 Task: Select civil rights and social action as the cause.
Action: Mouse moved to (763, 70)
Screenshot: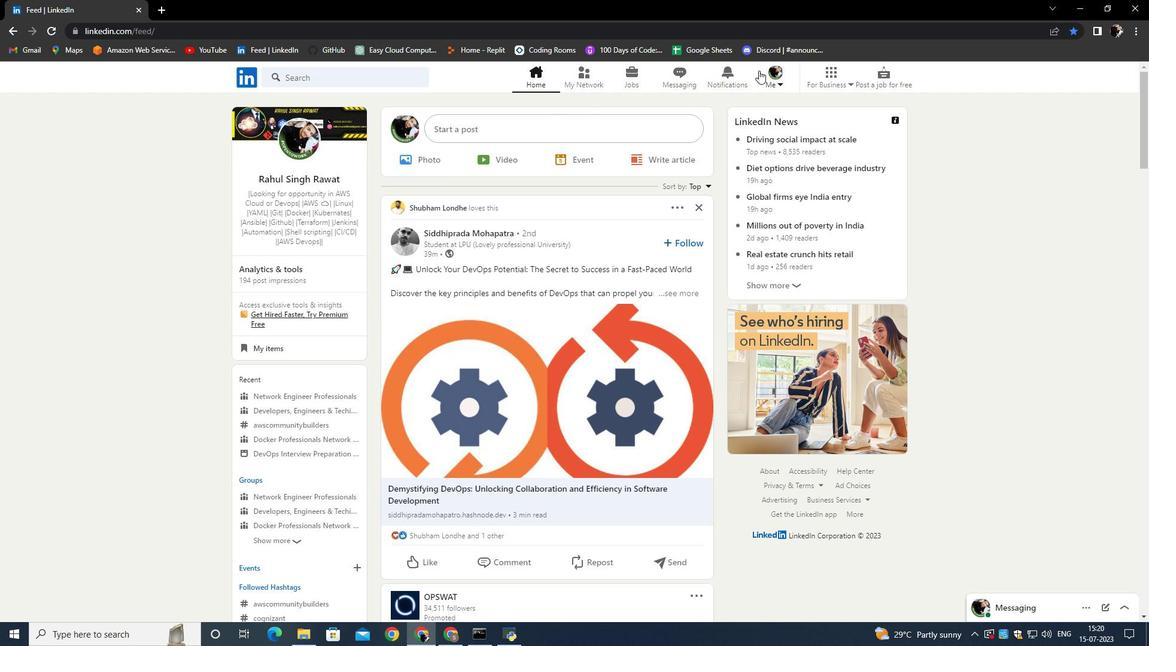 
Action: Mouse pressed left at (763, 70)
Screenshot: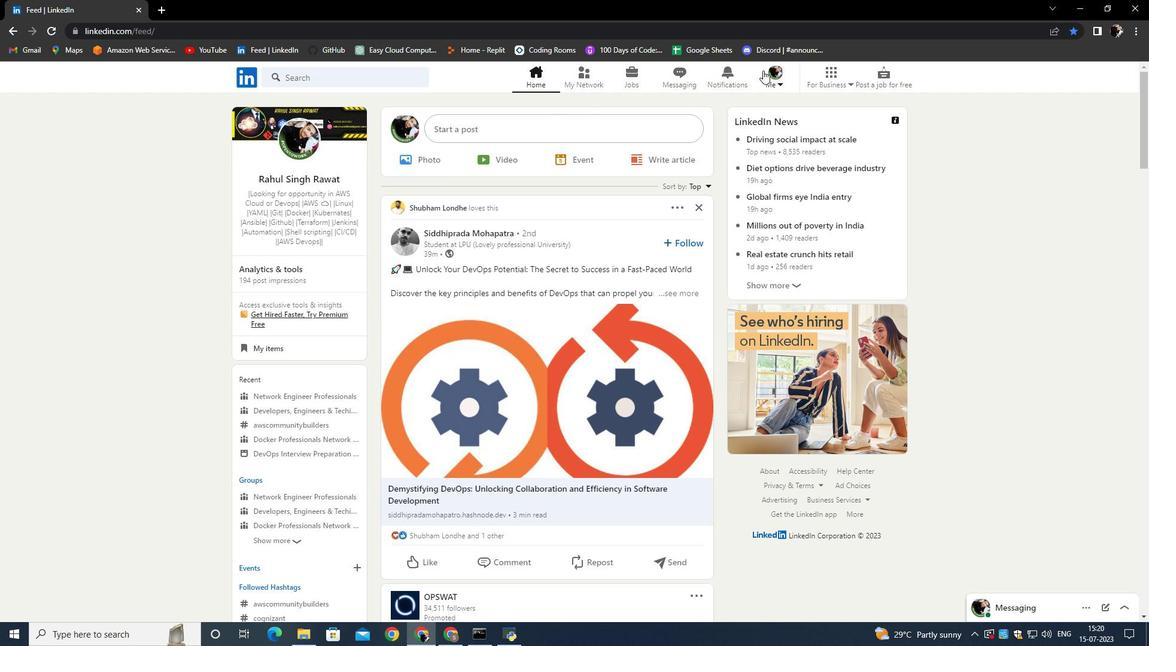 
Action: Mouse moved to (657, 163)
Screenshot: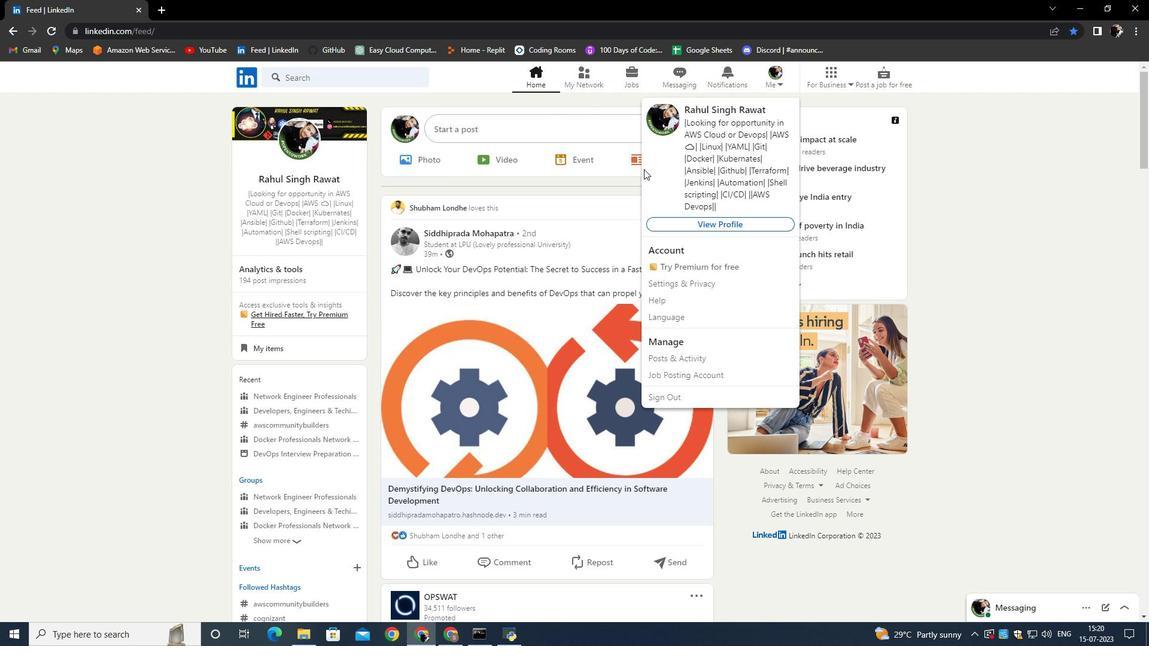 
Action: Mouse pressed left at (657, 163)
Screenshot: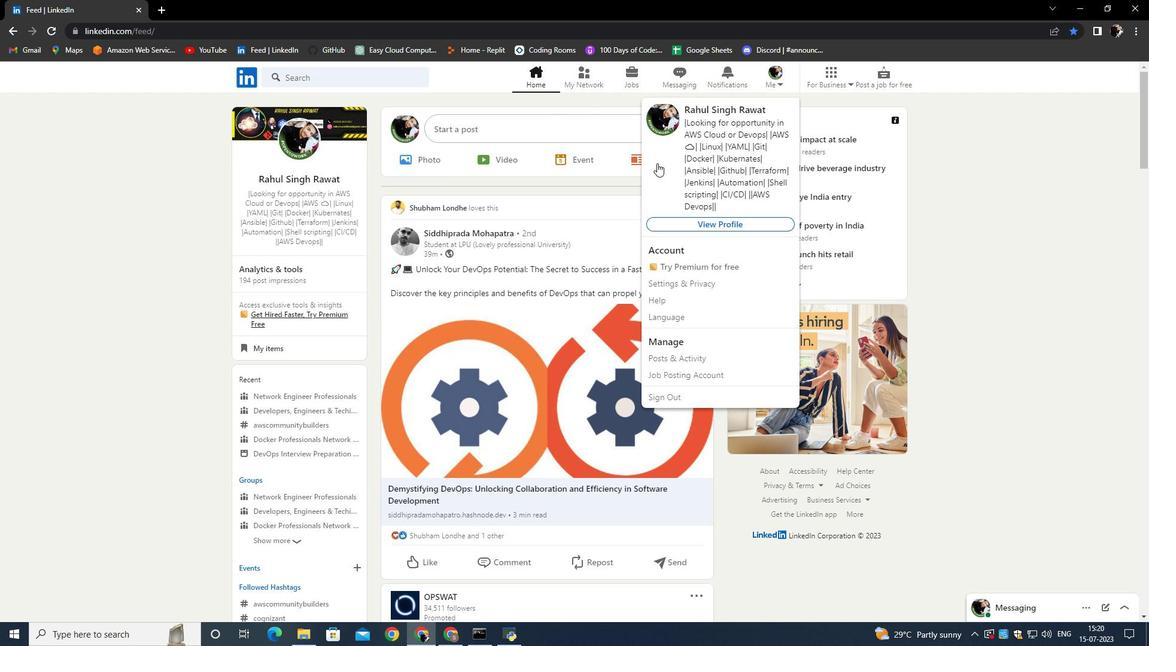 
Action: Mouse moved to (380, 453)
Screenshot: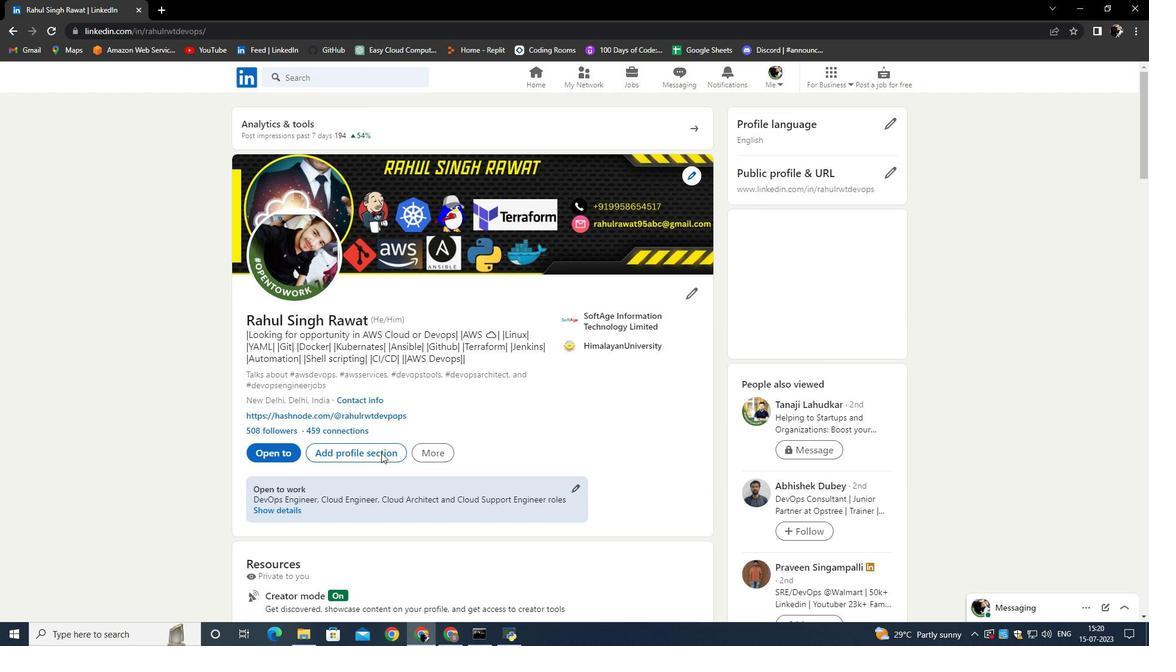 
Action: Mouse pressed left at (380, 453)
Screenshot: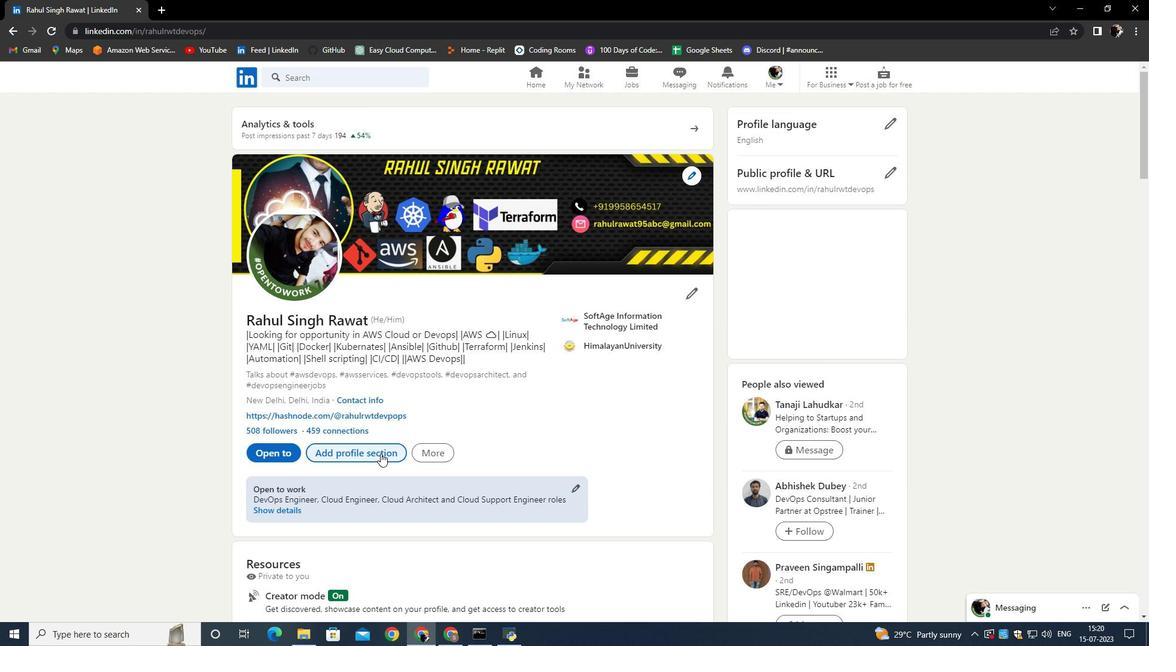 
Action: Mouse moved to (489, 332)
Screenshot: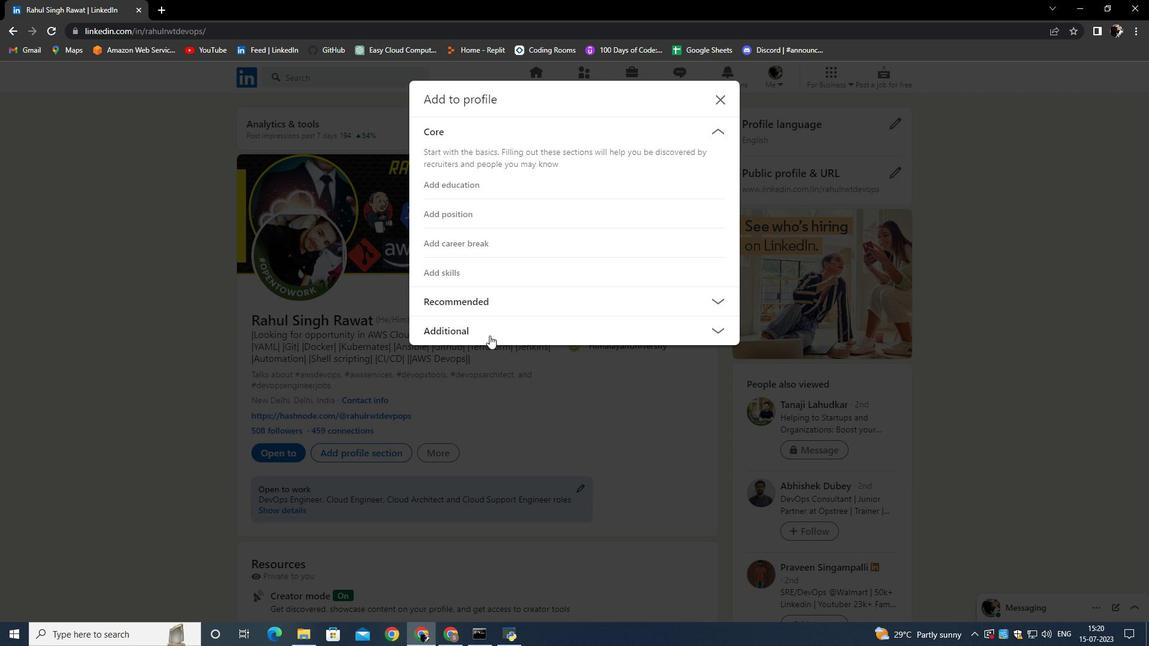 
Action: Mouse pressed left at (489, 332)
Screenshot: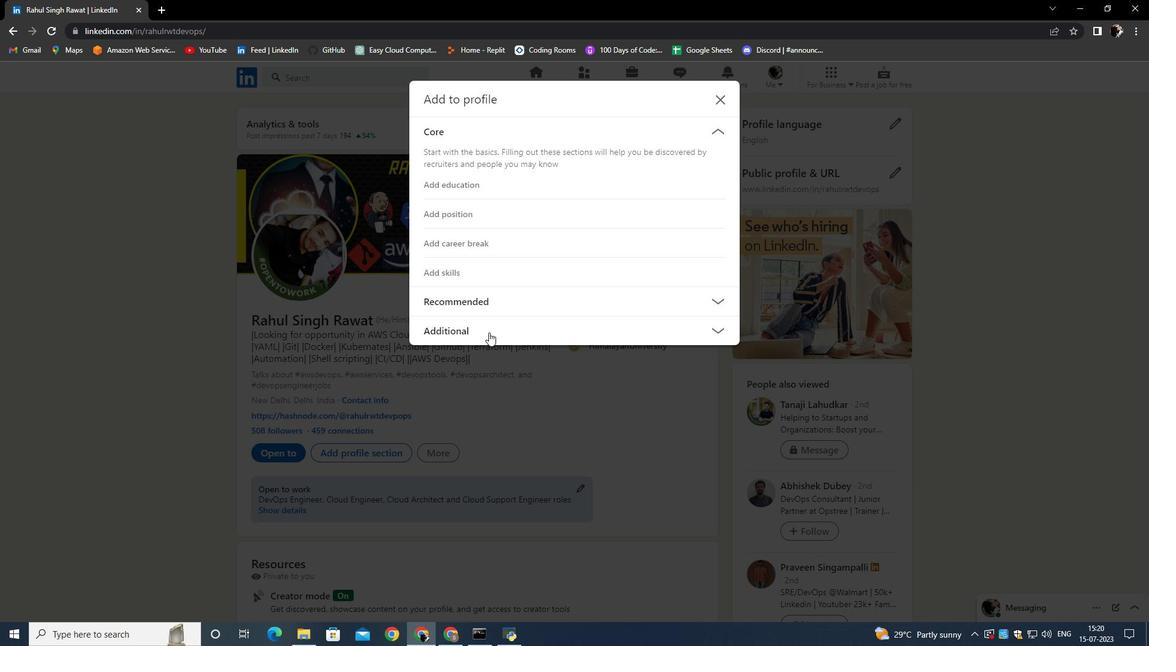 
Action: Mouse moved to (453, 451)
Screenshot: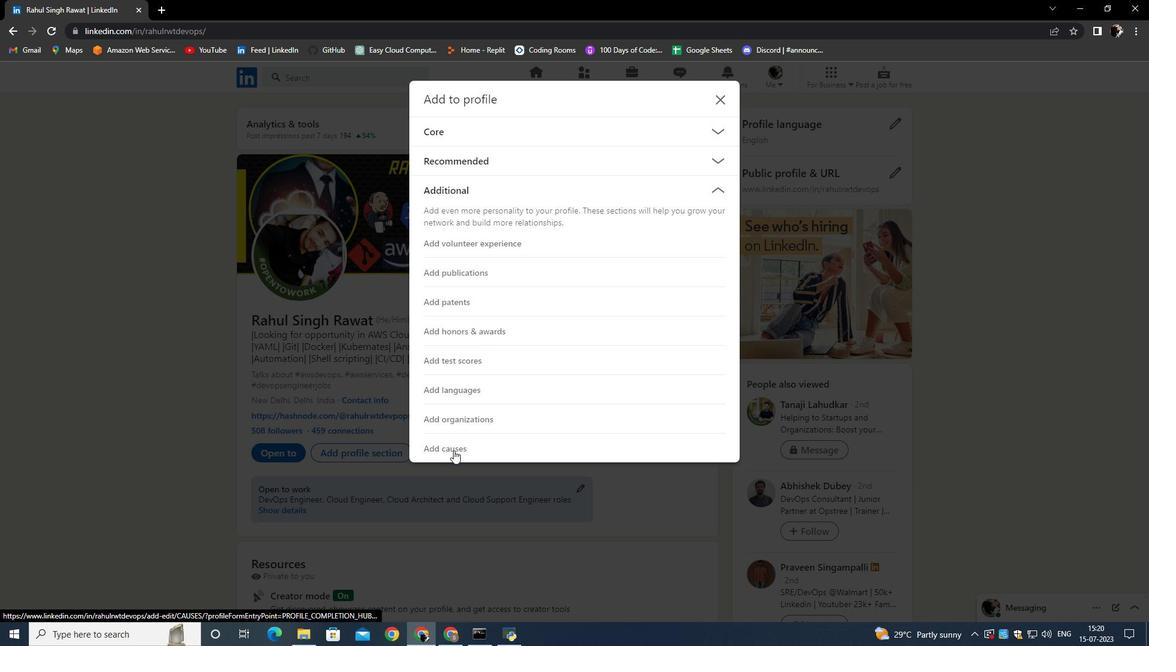 
Action: Mouse pressed left at (453, 451)
Screenshot: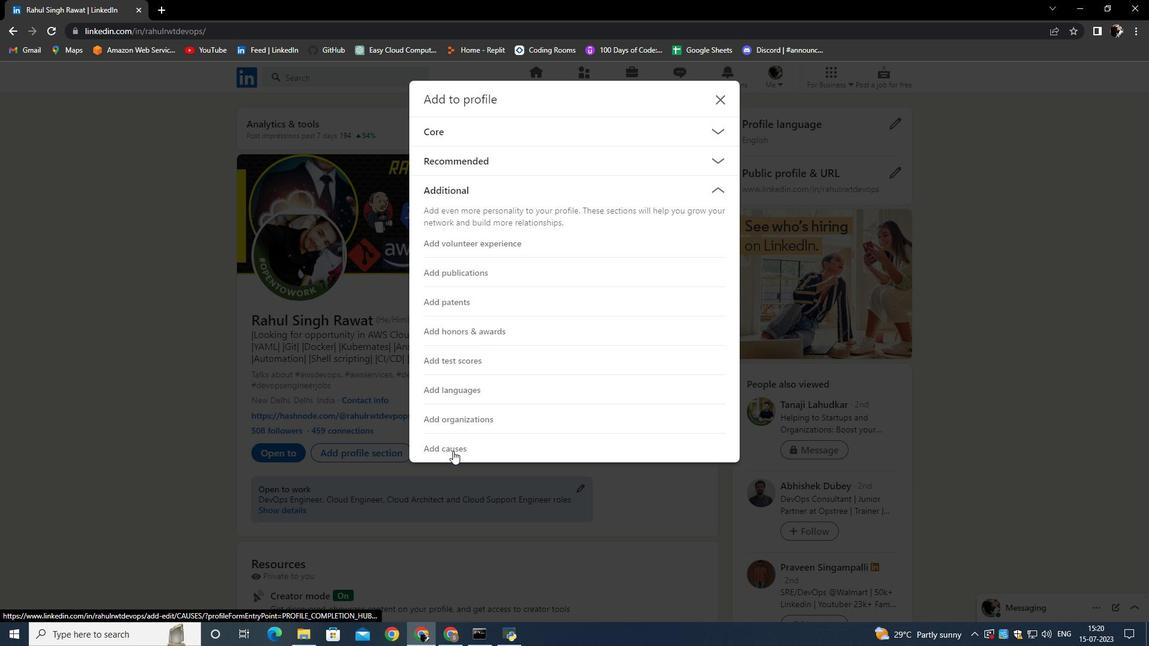 
Action: Mouse moved to (374, 232)
Screenshot: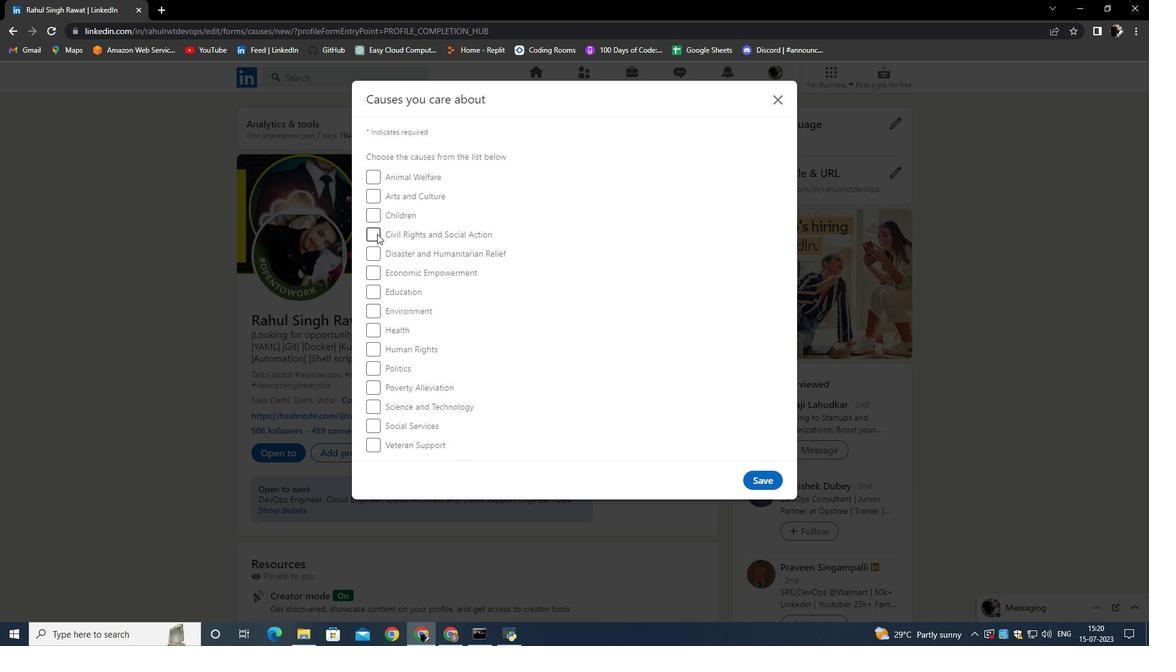 
Action: Mouse pressed left at (374, 232)
Screenshot: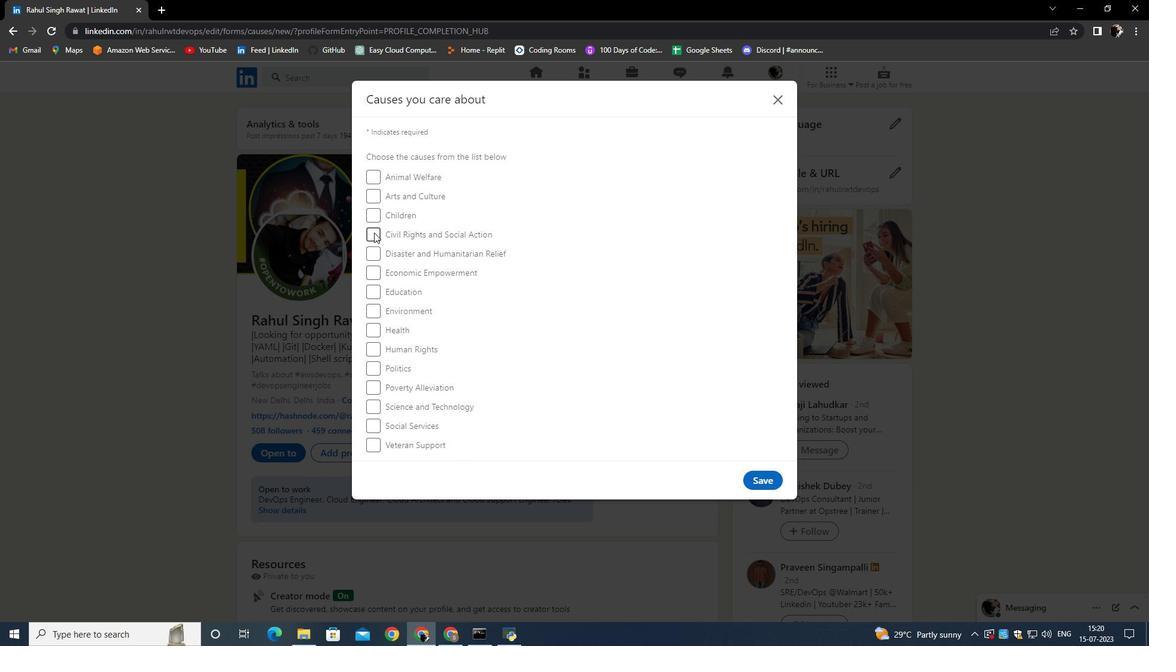 
Action: Mouse moved to (608, 347)
Screenshot: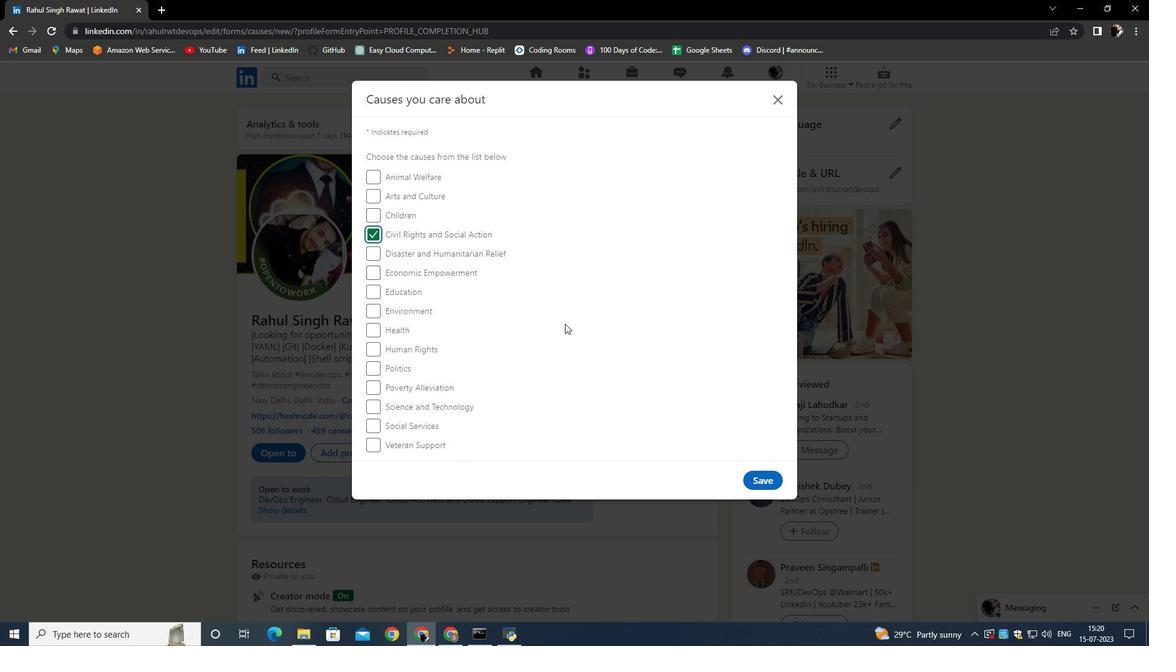 
Action: Mouse pressed left at (608, 347)
Screenshot: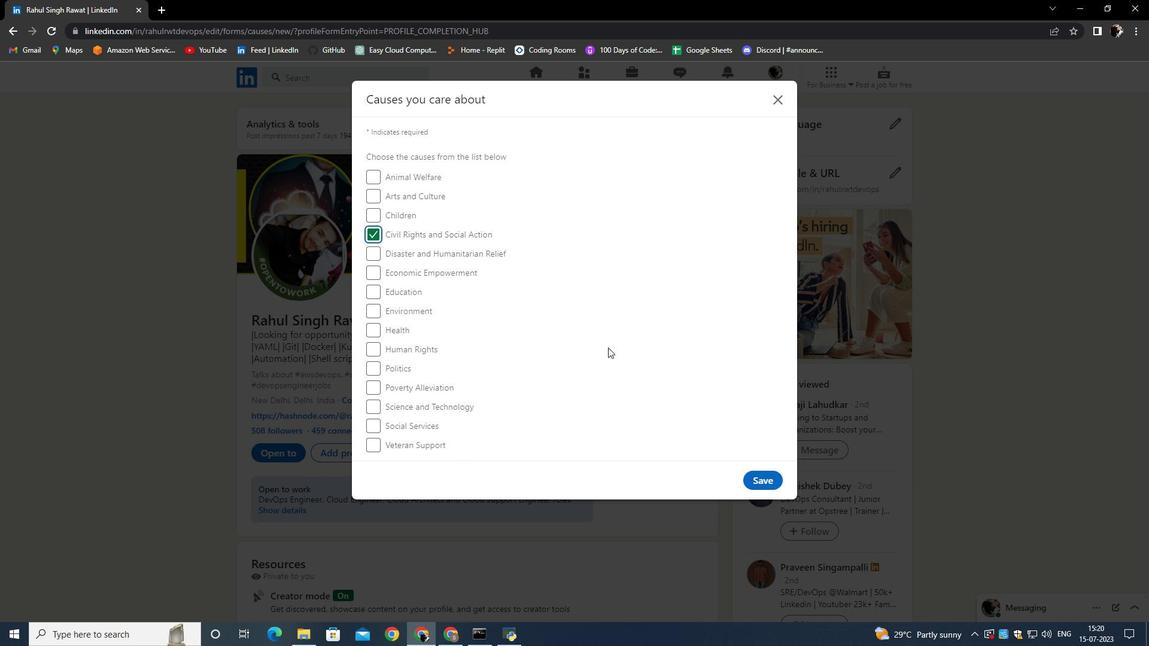 
